 Task: Check the departure time for the last Miami Trolley from Midtown to Downtown Miami.
Action: Mouse moved to (315, 78)
Screenshot: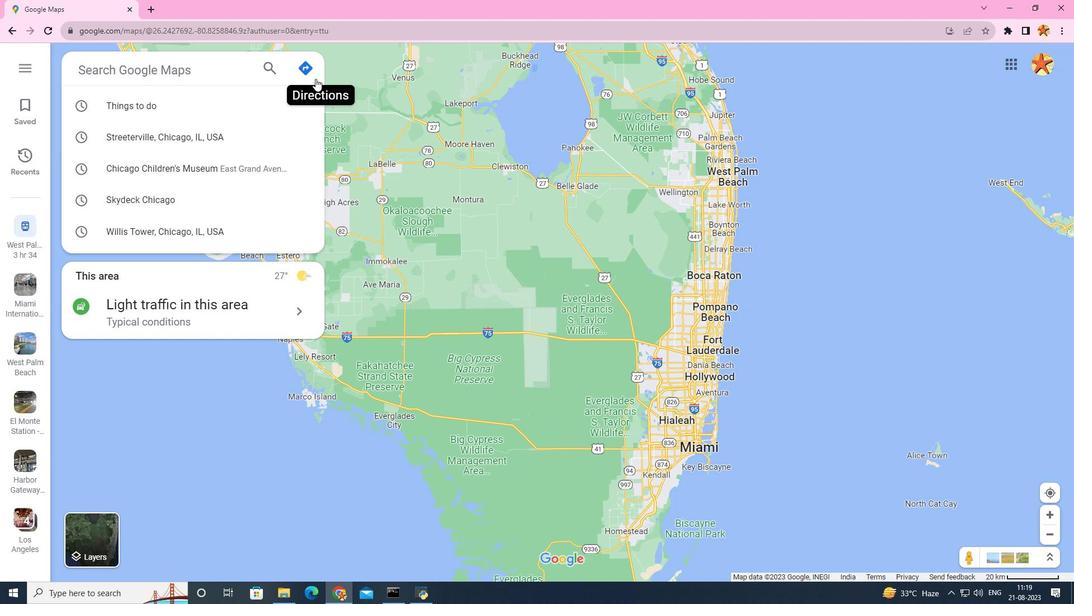 
Action: Mouse pressed left at (315, 78)
Screenshot: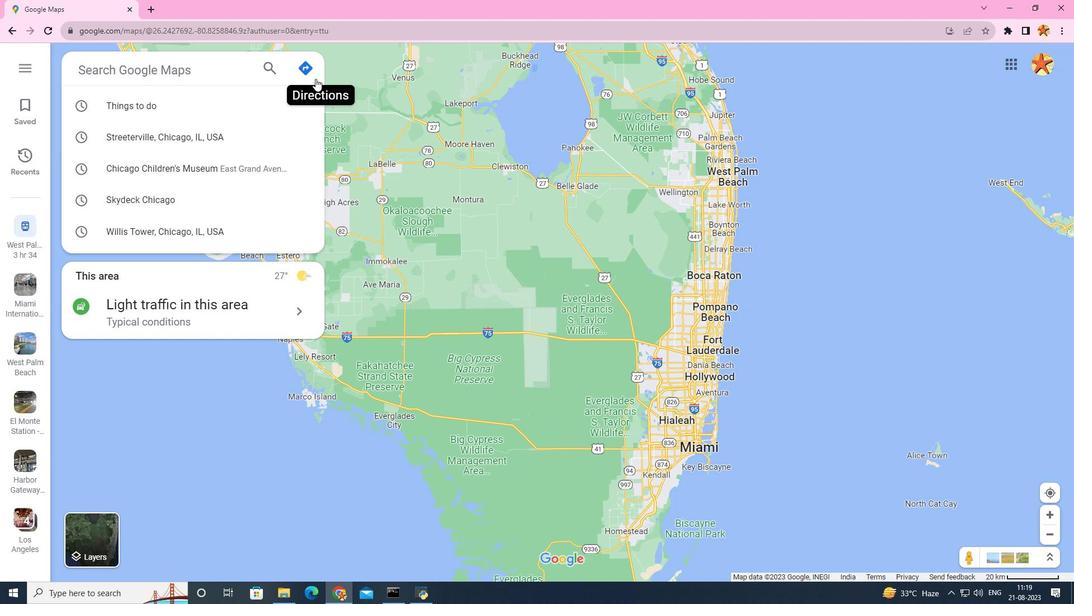 
Action: Mouse moved to (198, 113)
Screenshot: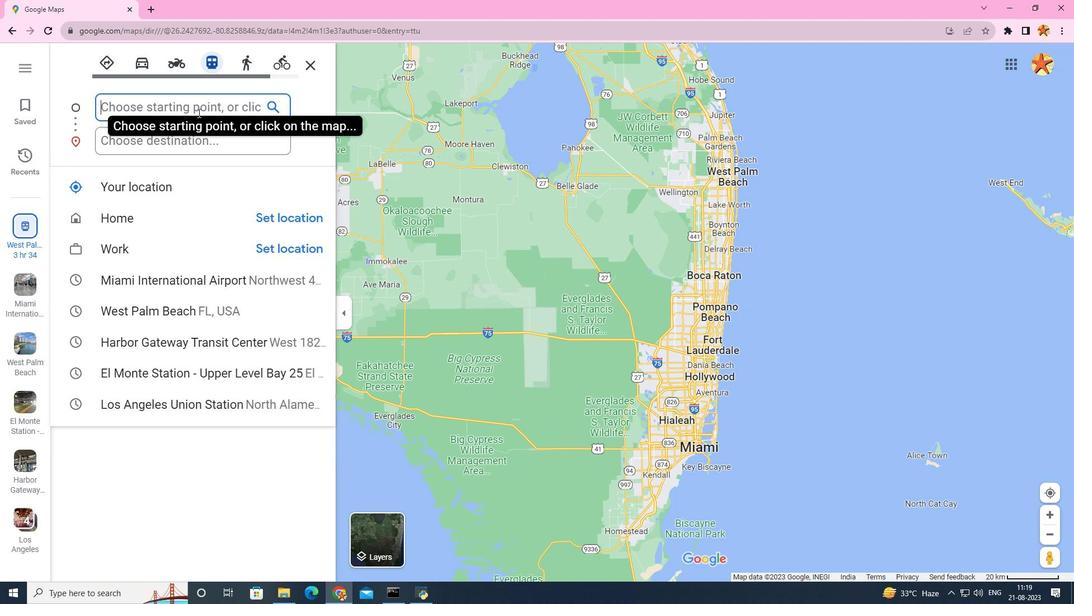 
Action: Key pressed midto
Screenshot: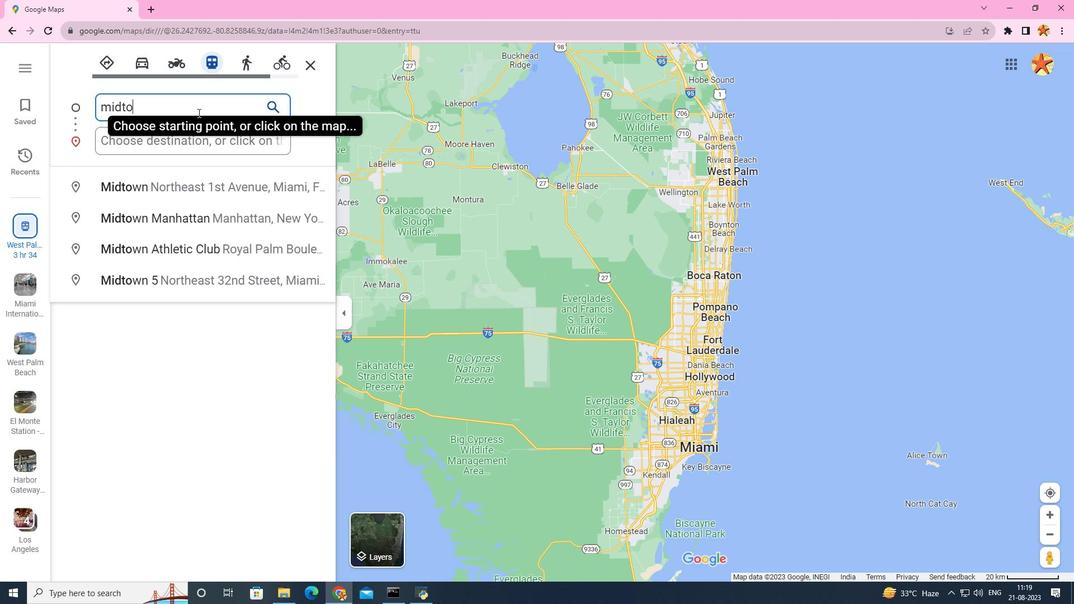 
Action: Mouse moved to (212, 183)
Screenshot: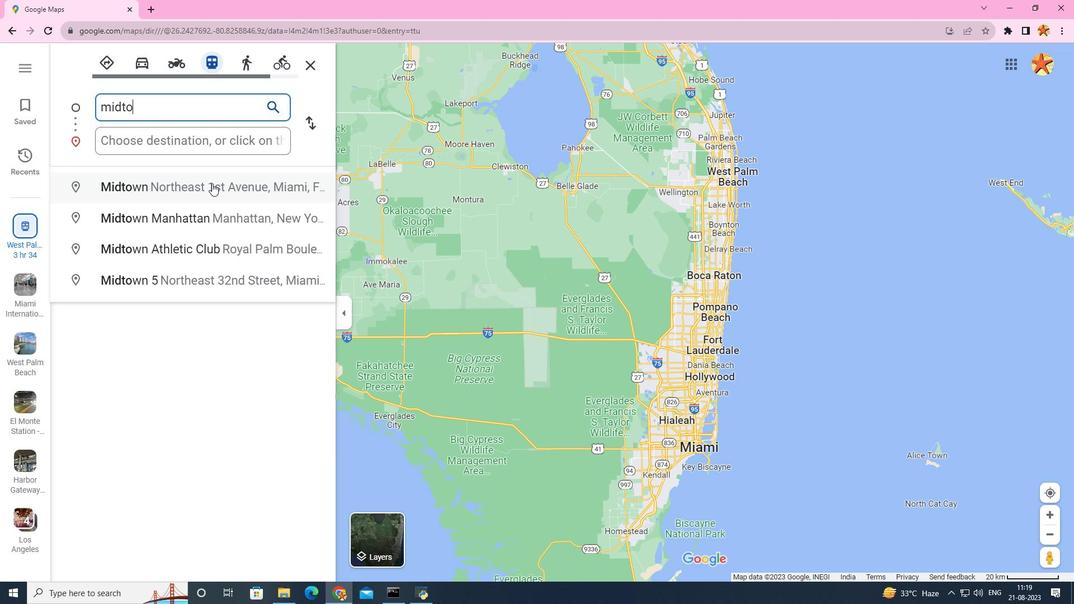 
Action: Mouse pressed left at (212, 183)
Screenshot: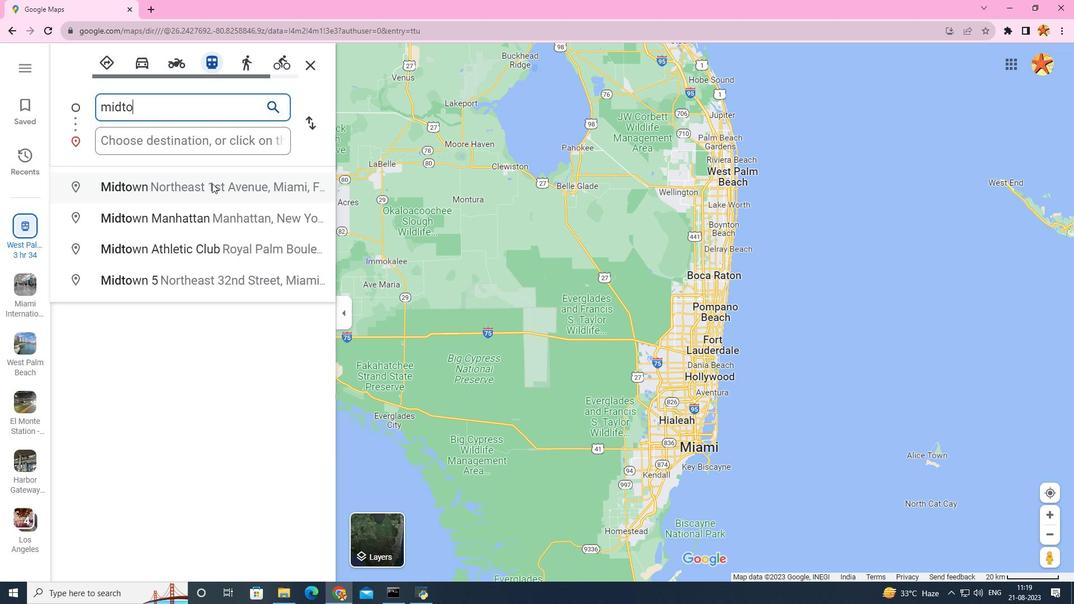 
Action: Mouse moved to (192, 137)
Screenshot: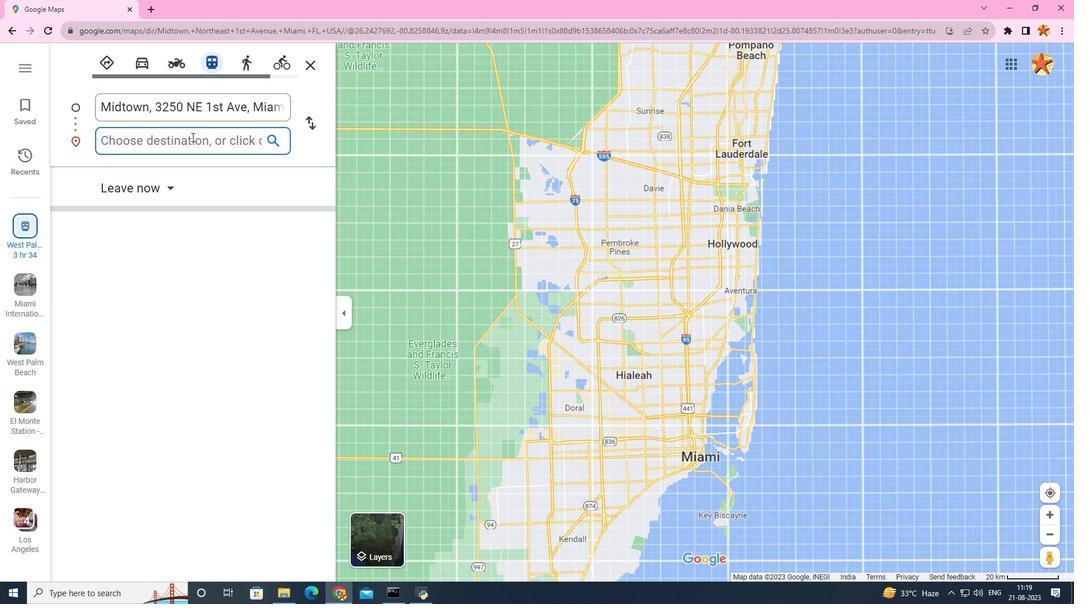 
Action: Mouse pressed left at (192, 137)
Screenshot: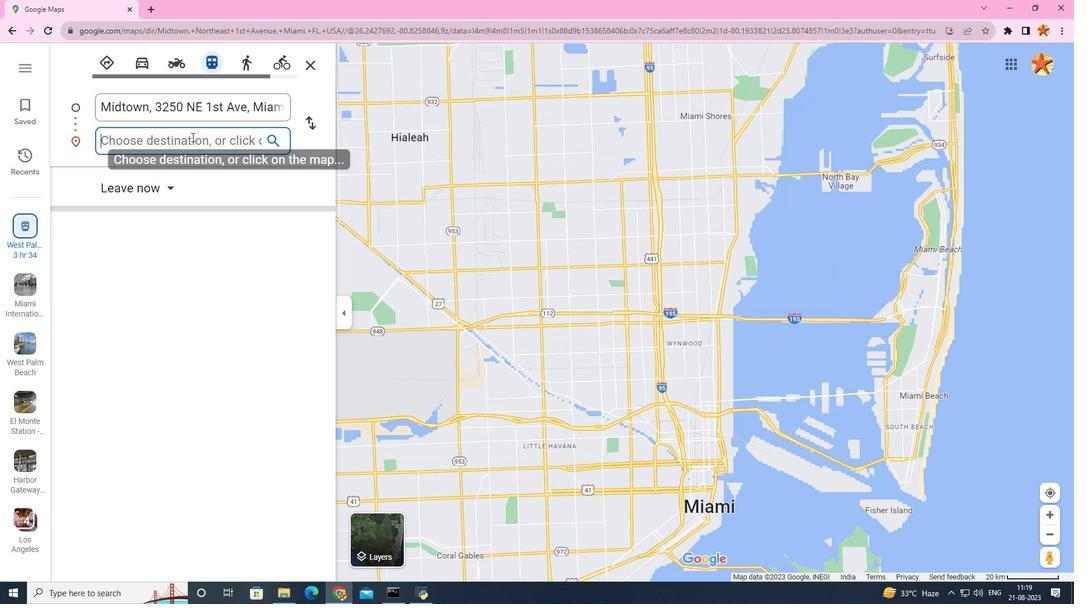 
Action: Key pressed downtown
Screenshot: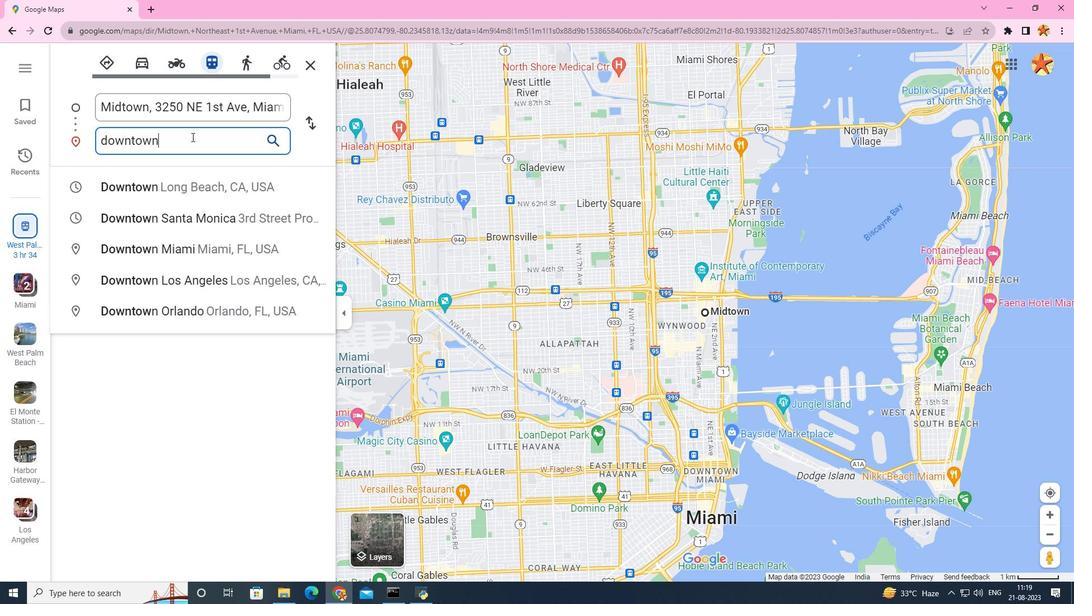 
Action: Mouse moved to (190, 262)
Screenshot: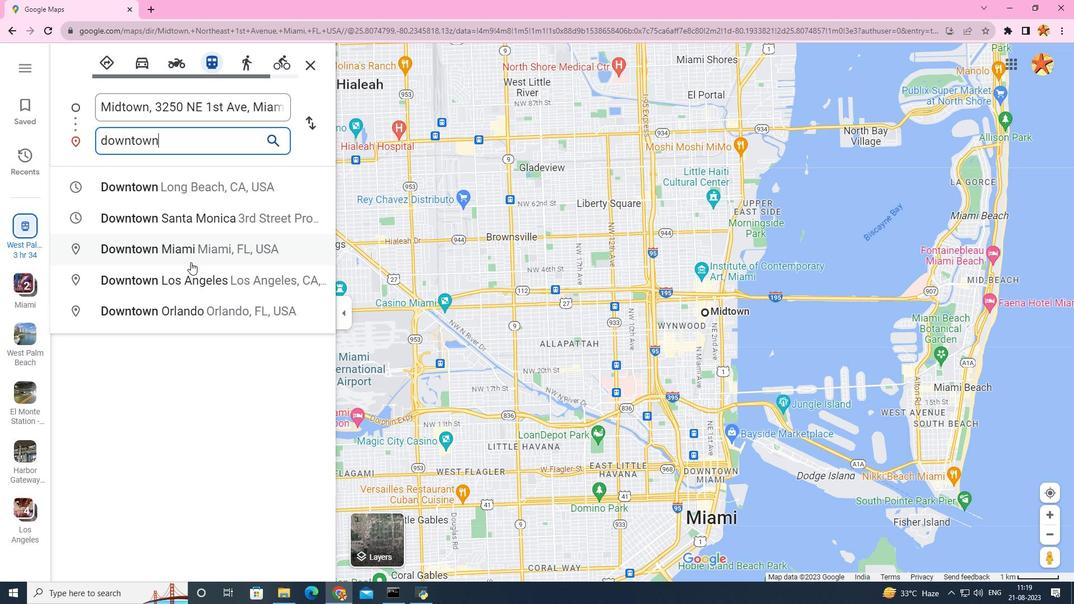 
Action: Mouse pressed left at (190, 262)
Screenshot: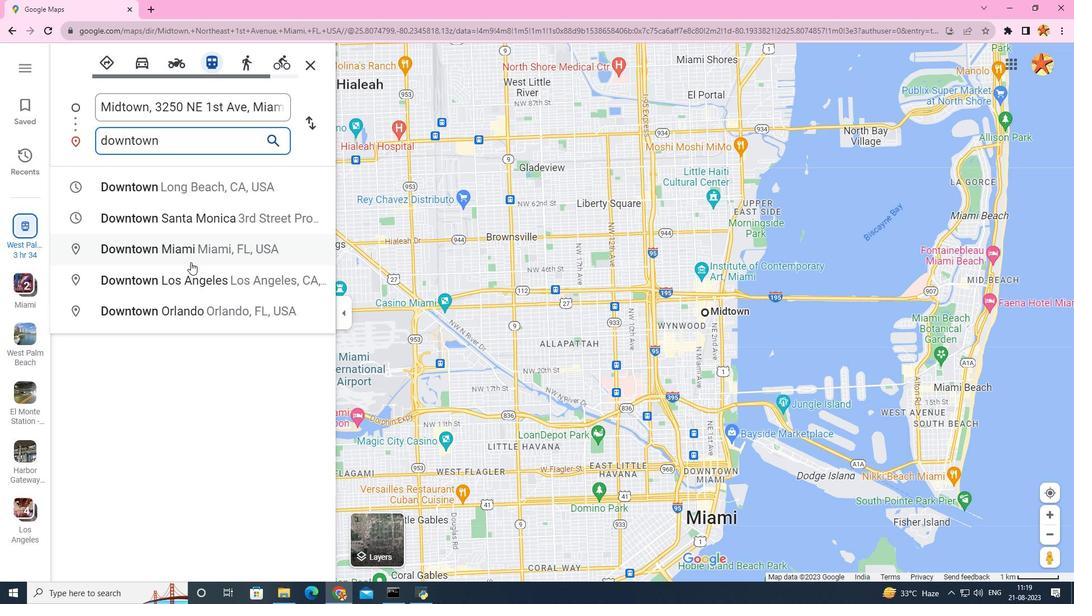 
Action: Mouse moved to (203, 222)
Screenshot: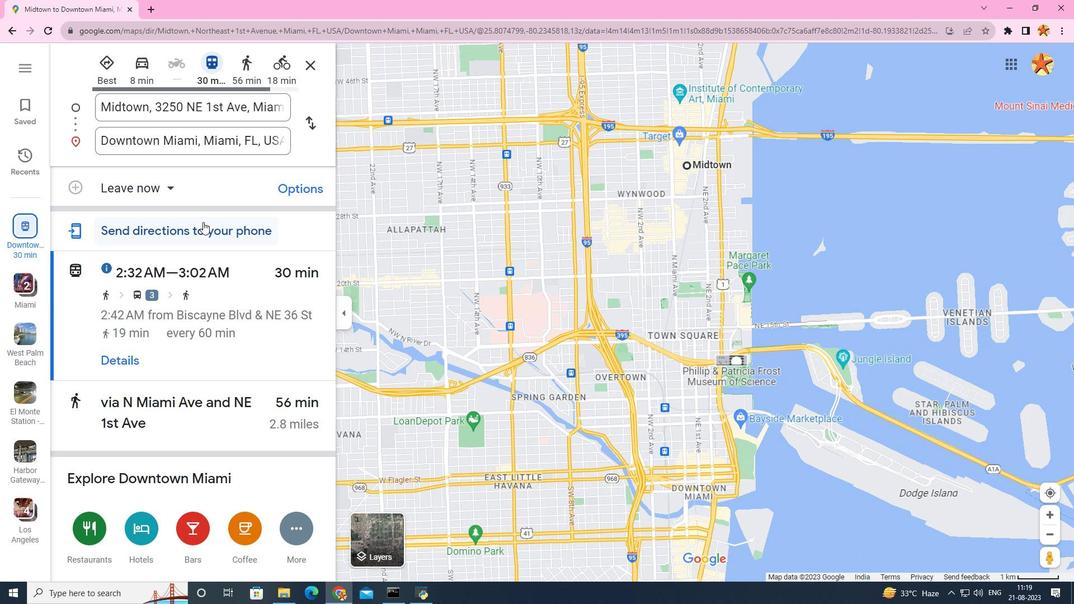 
Action: Mouse scrolled (203, 221) with delta (0, 0)
Screenshot: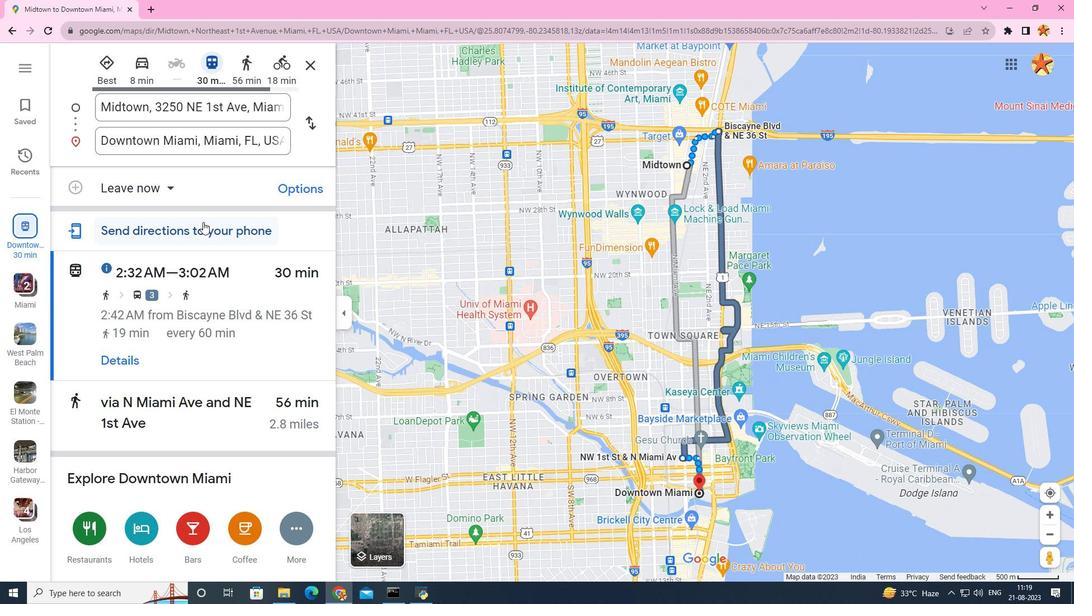 
Action: Mouse scrolled (203, 221) with delta (0, 0)
Screenshot: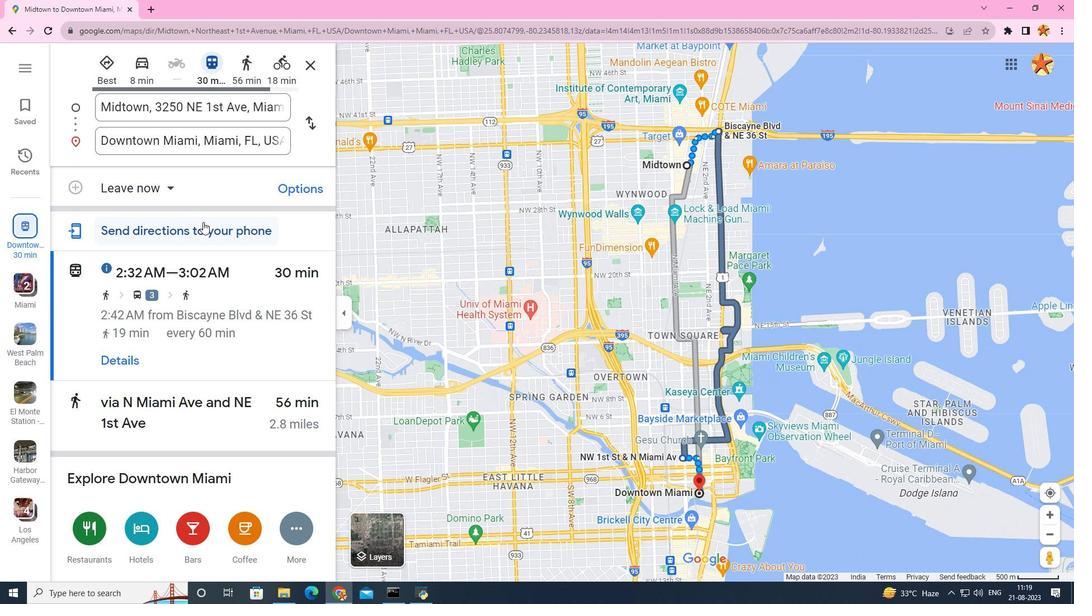 
Action: Mouse scrolled (203, 221) with delta (0, 0)
Screenshot: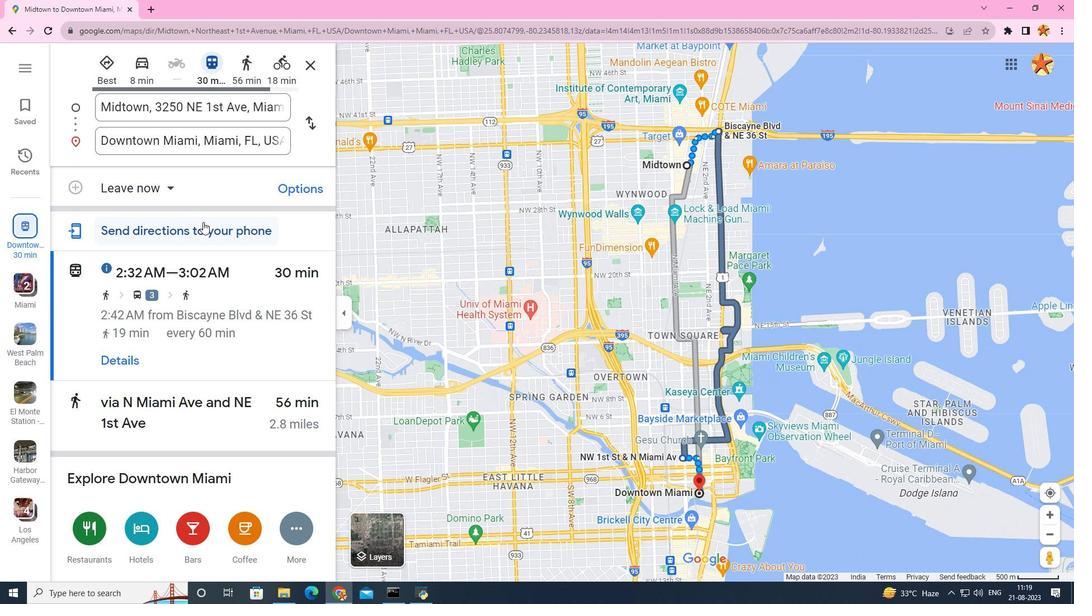 
Action: Mouse moved to (171, 195)
Screenshot: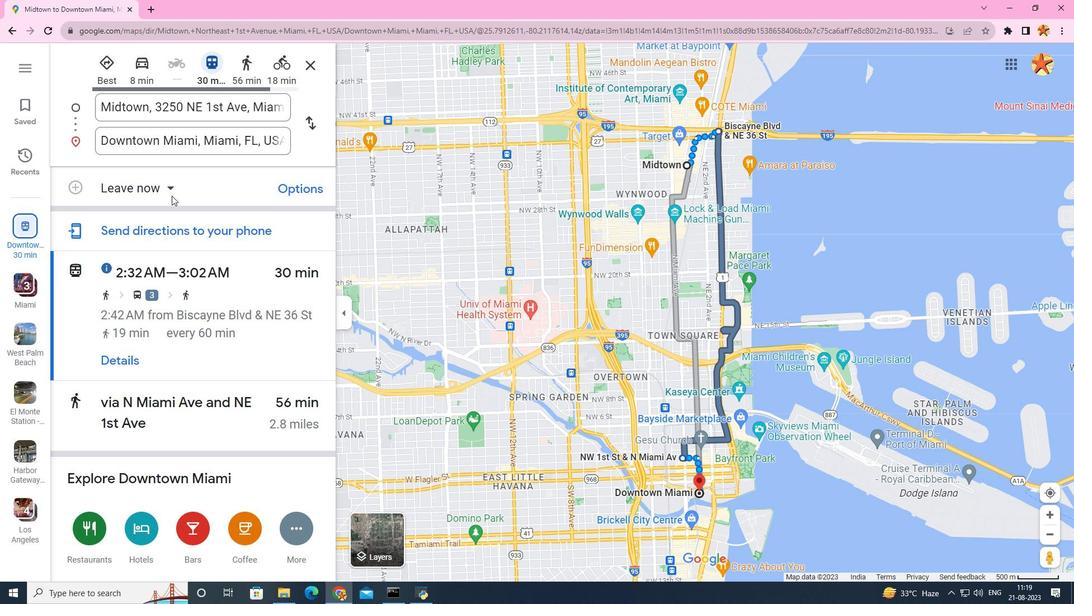 
Action: Mouse pressed left at (171, 195)
Screenshot: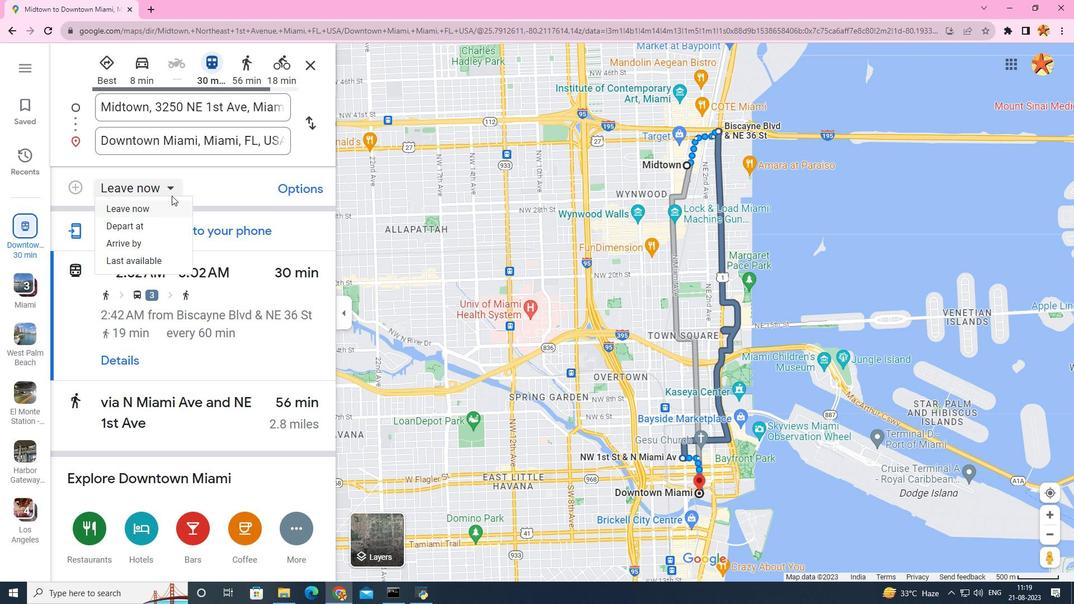 
Action: Mouse moved to (151, 254)
Screenshot: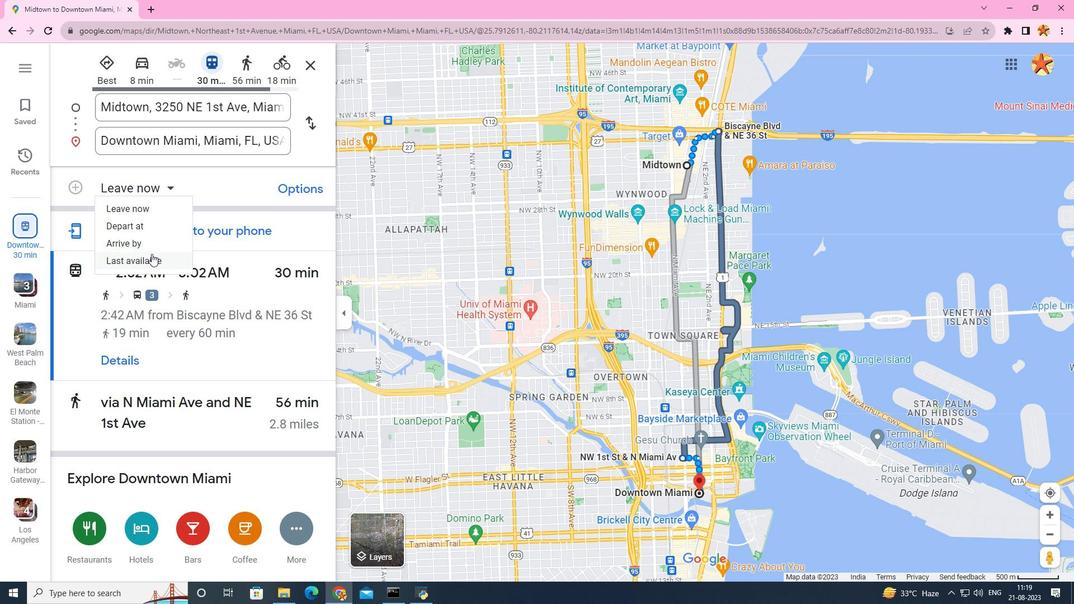 
Action: Mouse pressed left at (151, 254)
Screenshot: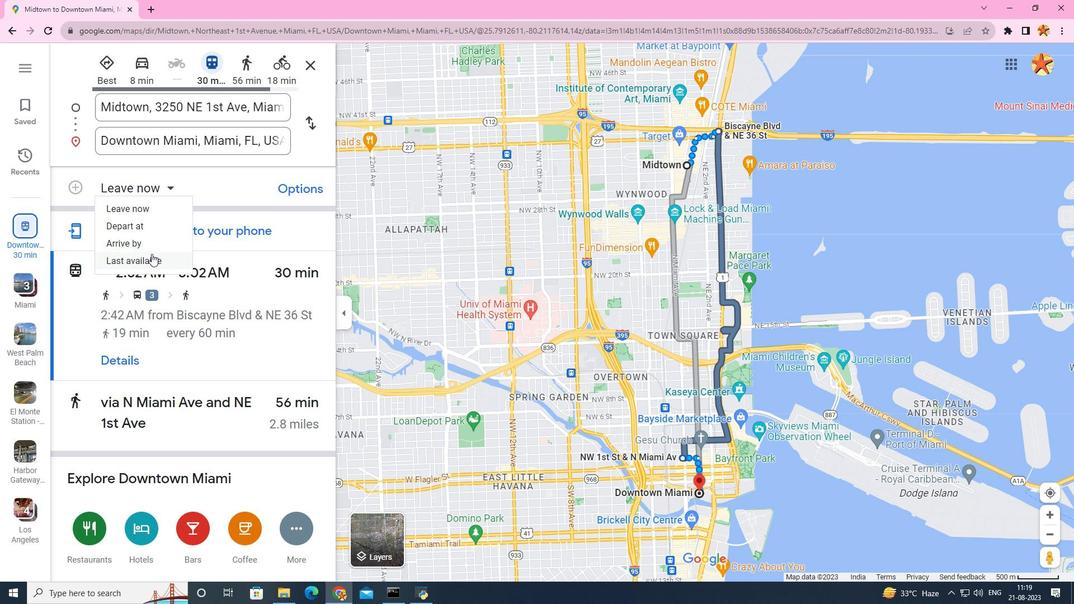 
Action: Mouse scrolled (151, 253) with delta (0, 0)
Screenshot: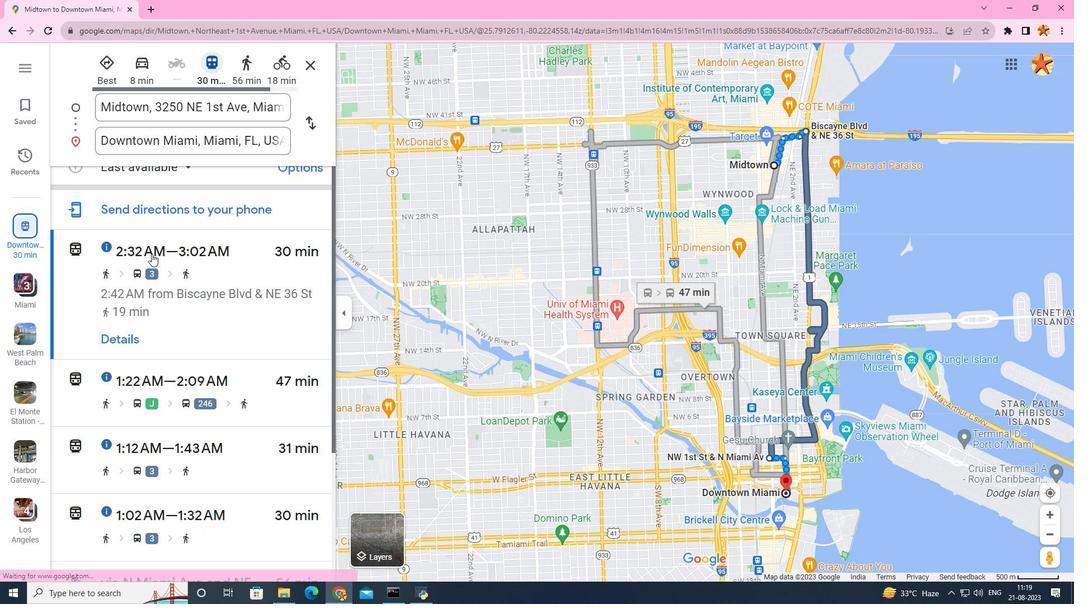 
Action: Mouse scrolled (151, 253) with delta (0, 0)
Screenshot: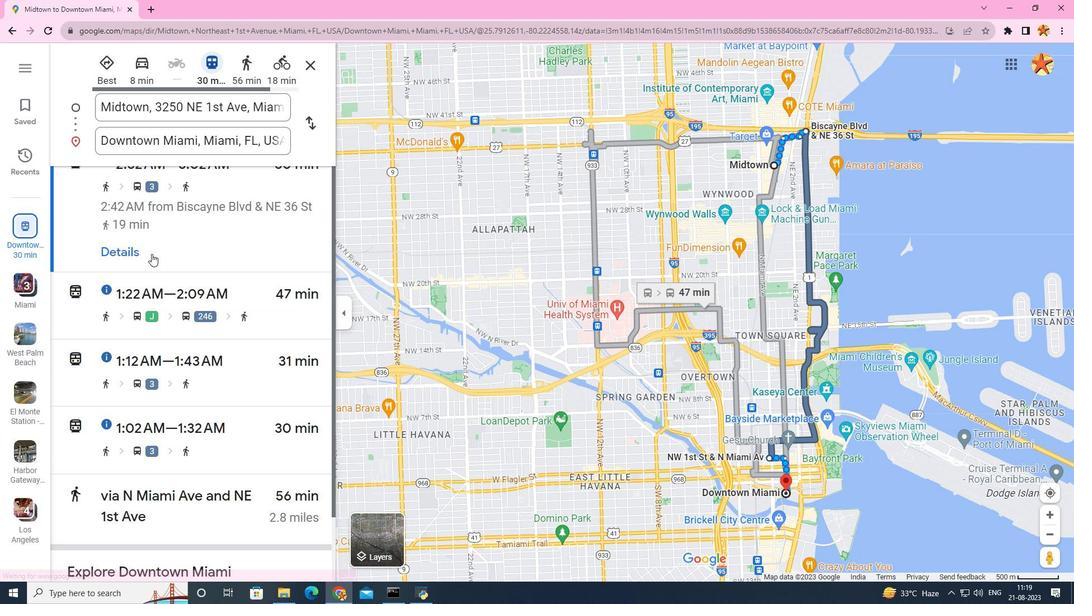 
Action: Mouse scrolled (151, 253) with delta (0, 0)
Screenshot: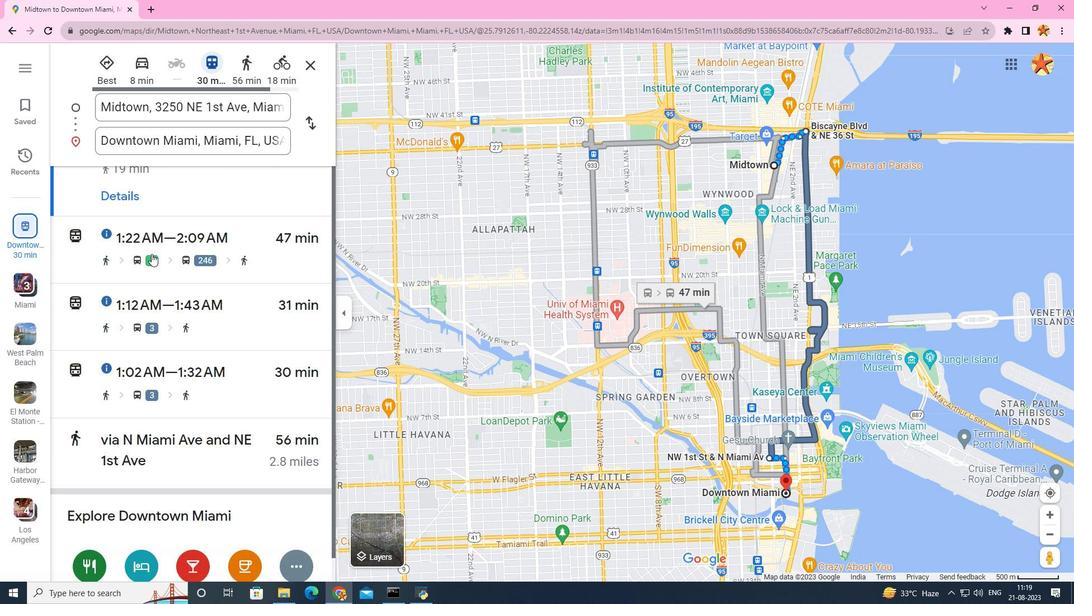 
Action: Mouse scrolled (151, 253) with delta (0, 0)
Screenshot: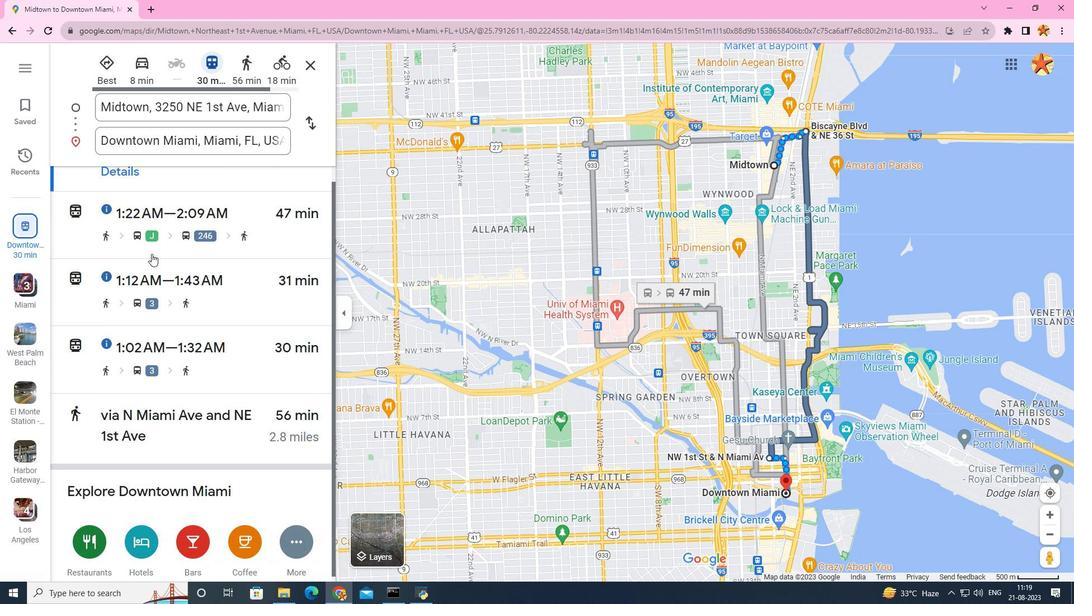 
Action: Mouse scrolled (151, 253) with delta (0, 0)
Screenshot: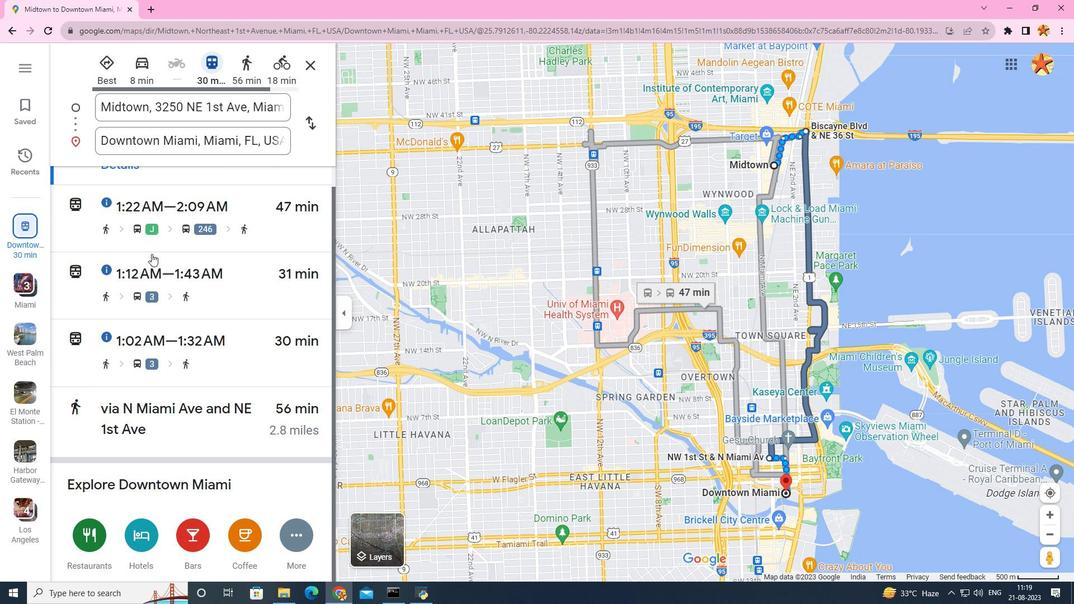 
Action: Mouse scrolled (151, 253) with delta (0, 0)
Screenshot: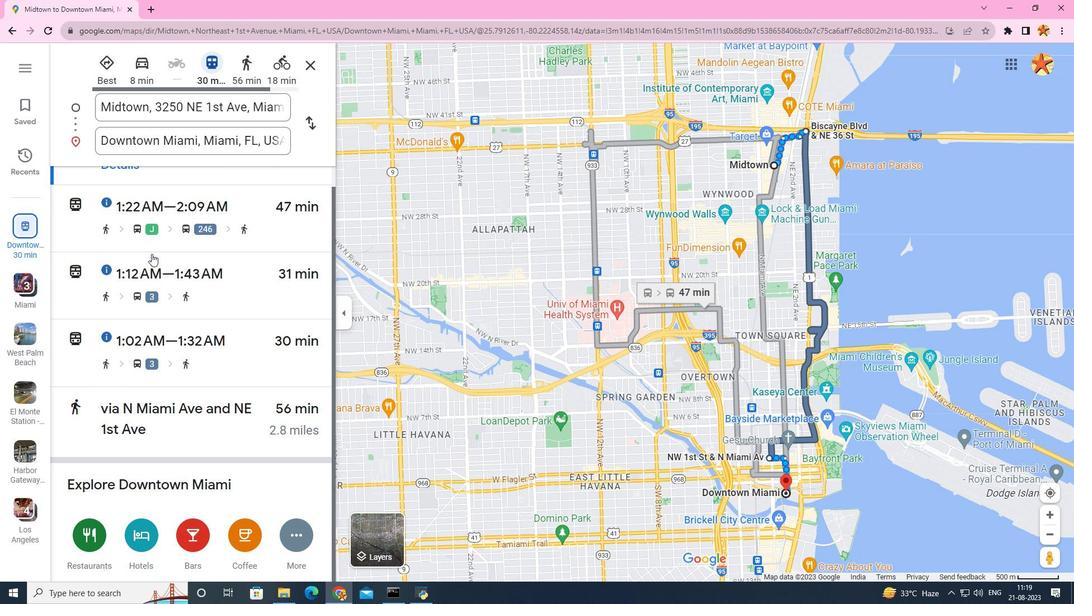 
Action: Mouse scrolled (151, 254) with delta (0, 0)
Screenshot: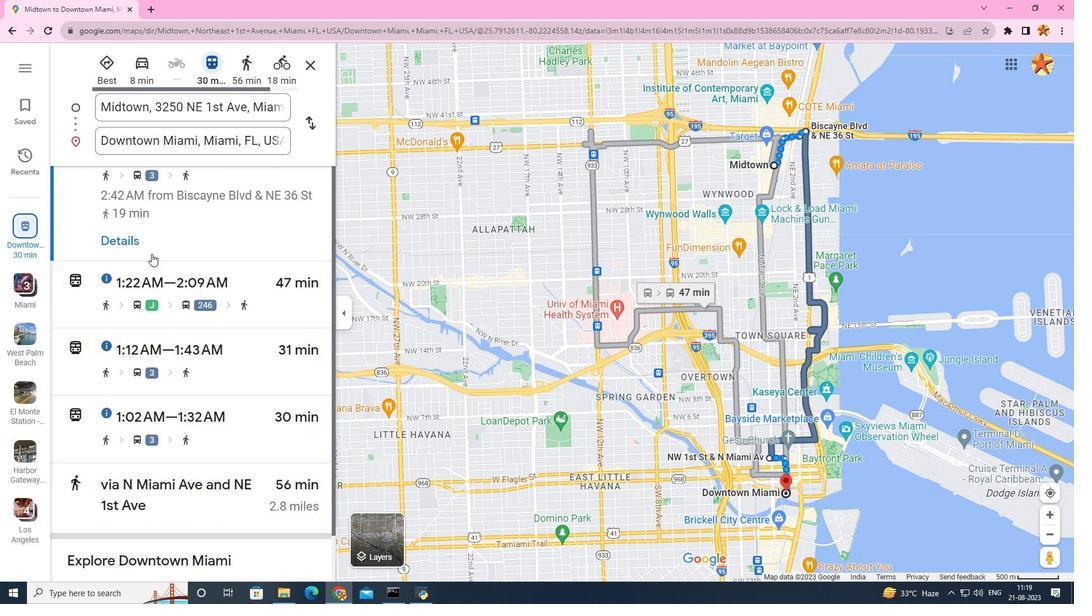 
Action: Mouse scrolled (151, 254) with delta (0, 0)
Screenshot: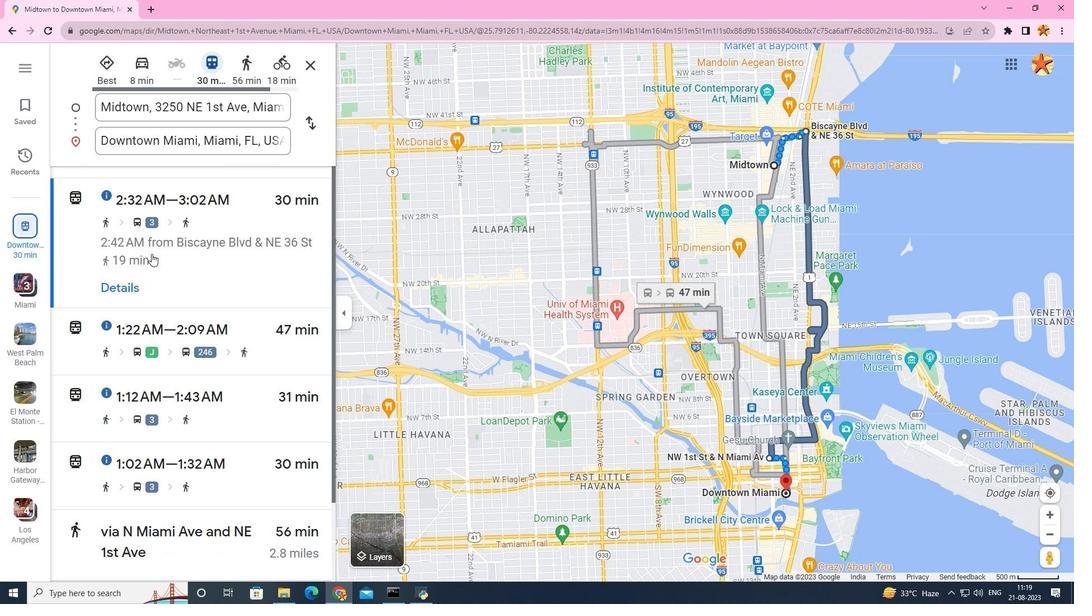 
Action: Mouse scrolled (151, 254) with delta (0, 0)
Screenshot: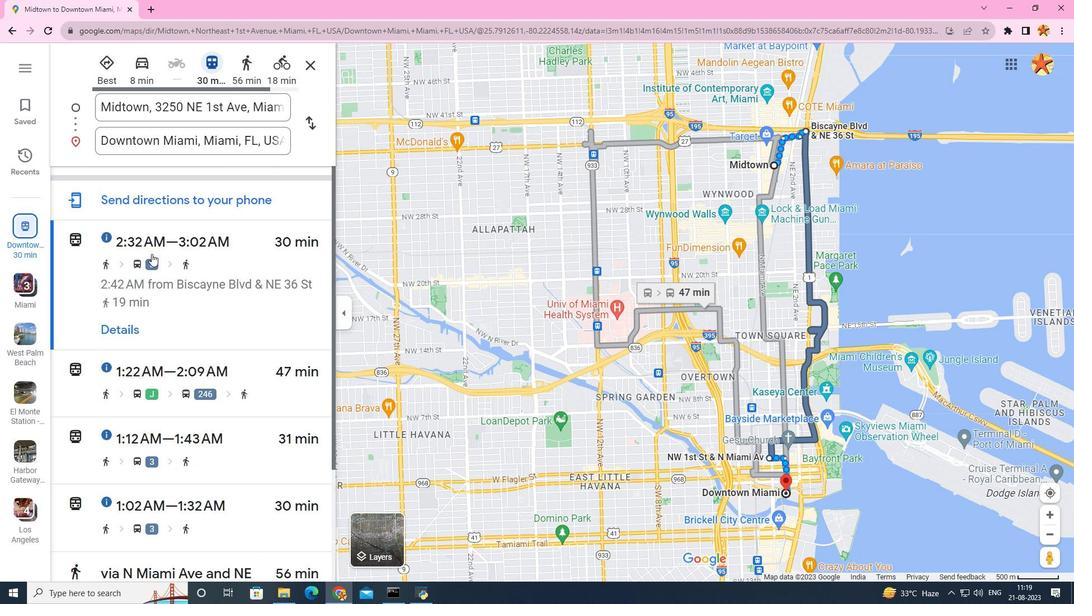 
Action: Mouse scrolled (151, 254) with delta (0, 0)
Screenshot: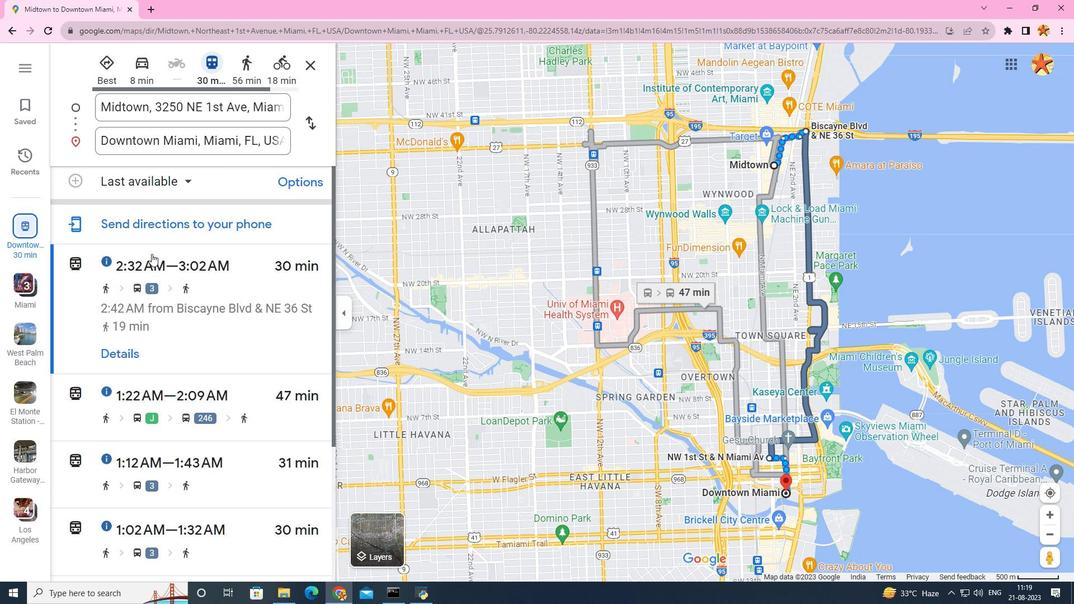 
Action: Mouse scrolled (151, 254) with delta (0, 0)
Screenshot: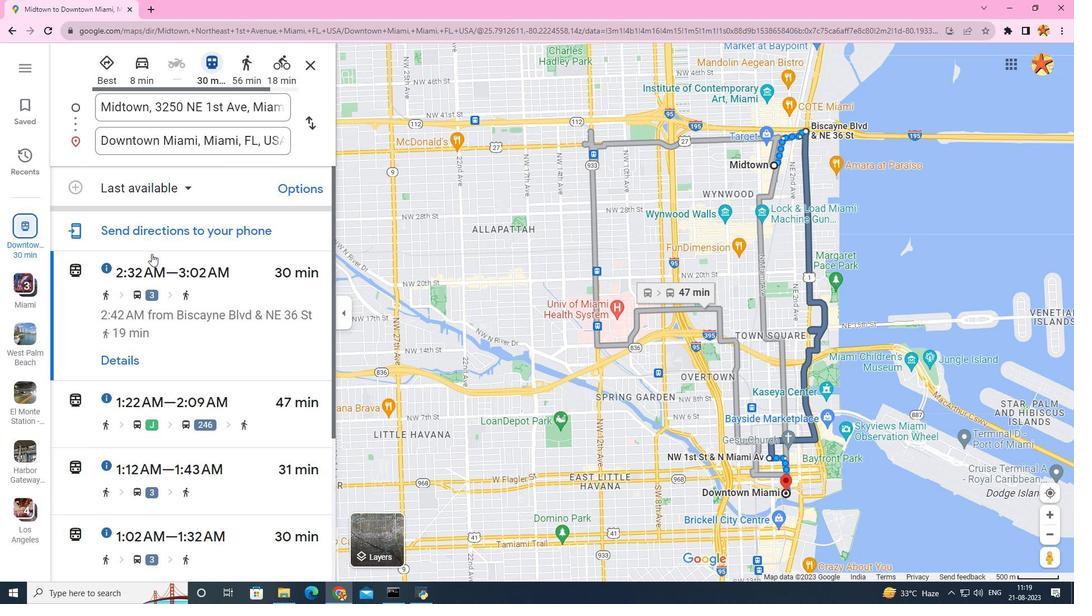 
Action: Mouse scrolled (151, 254) with delta (0, 0)
Screenshot: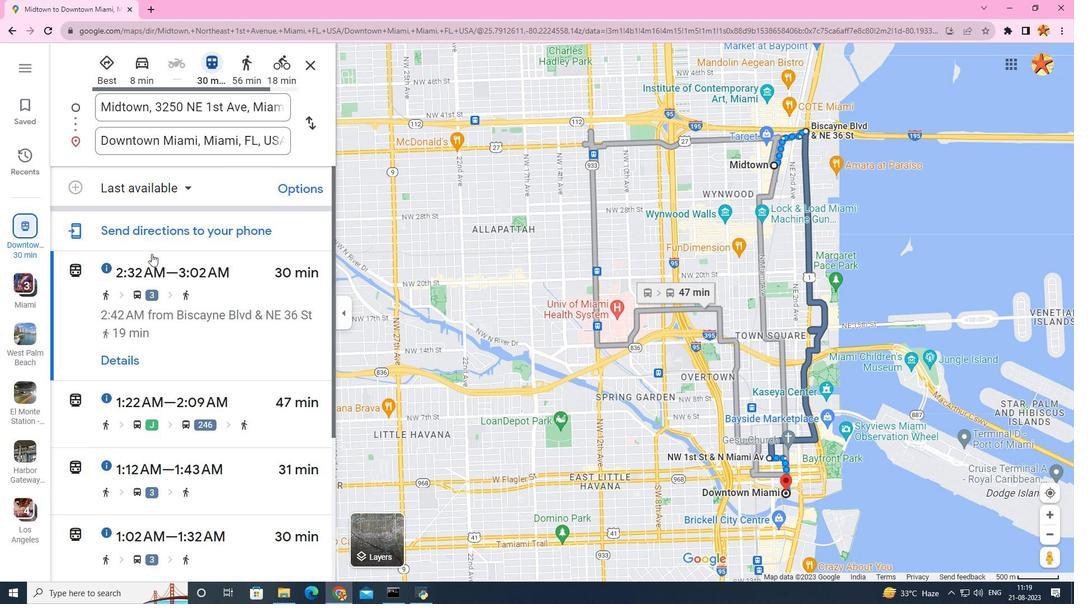 
Action: Mouse moved to (118, 358)
Screenshot: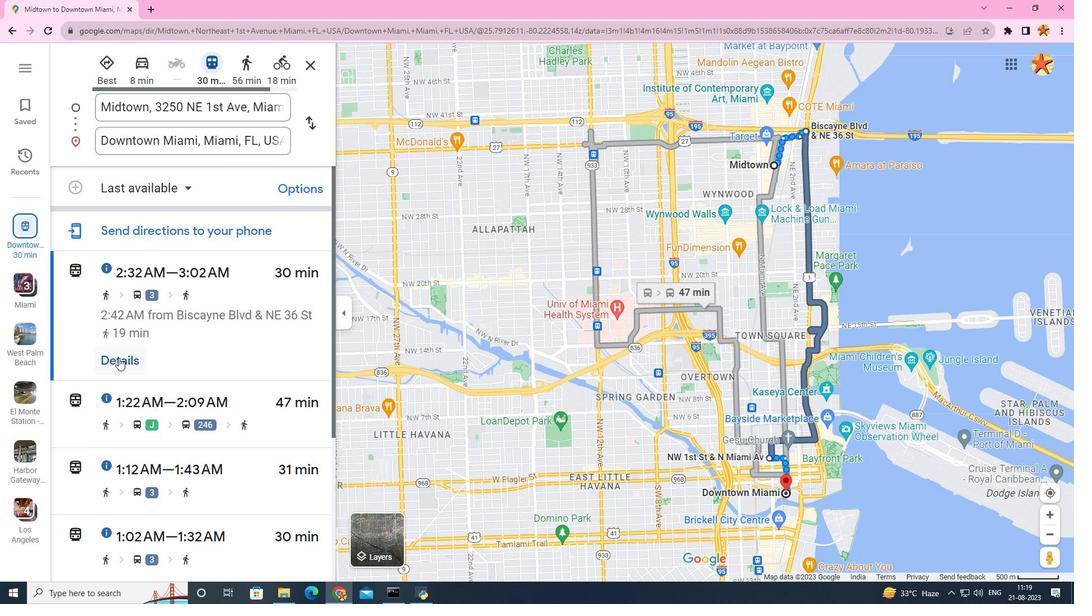 
Action: Mouse pressed left at (118, 358)
Screenshot: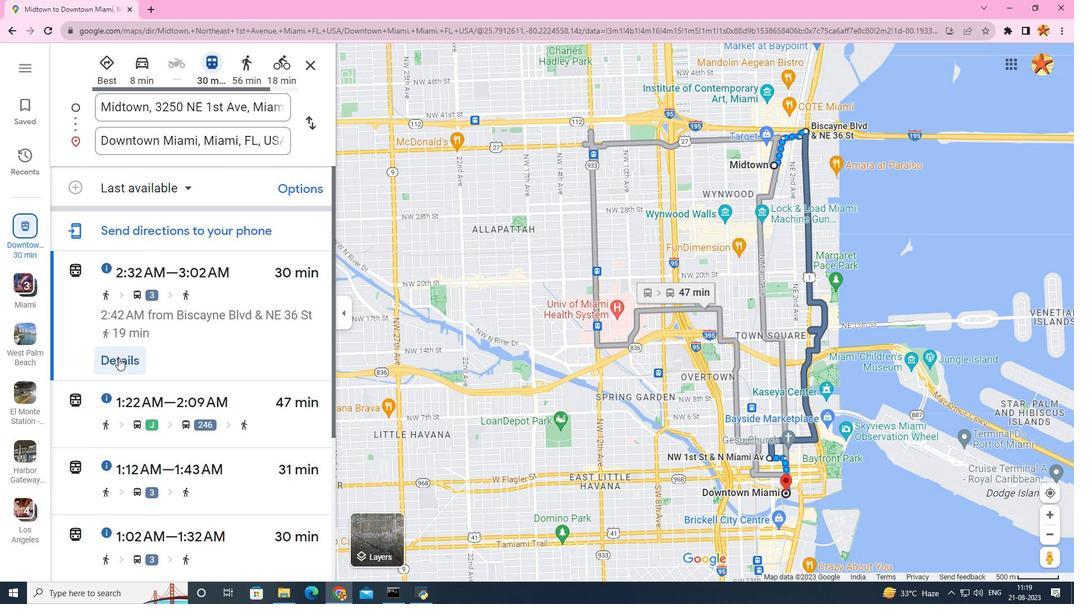 
Action: Mouse moved to (137, 344)
Screenshot: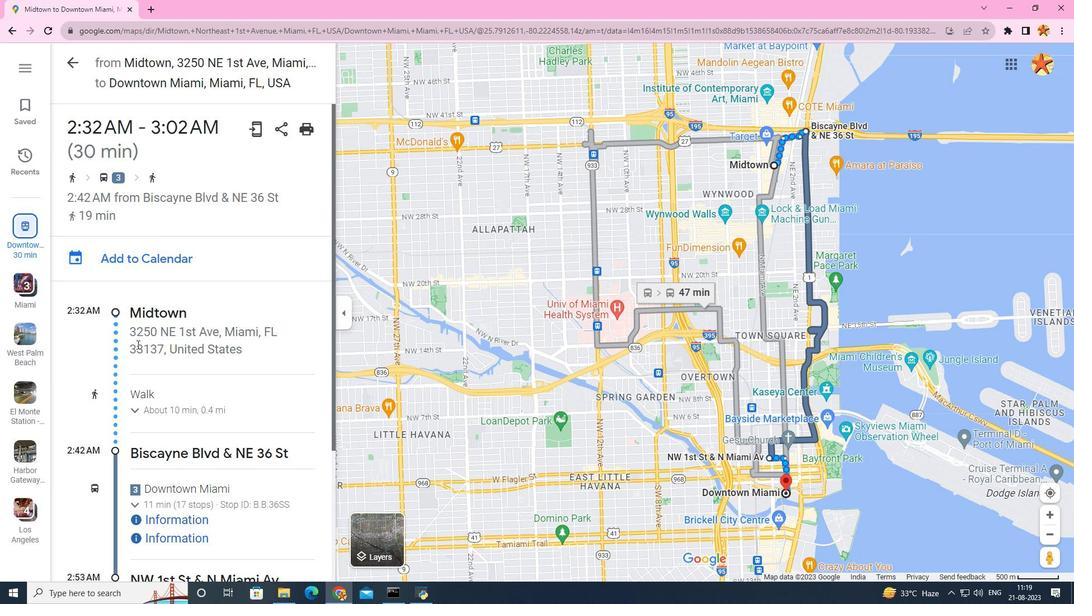 
Action: Mouse scrolled (137, 344) with delta (0, 0)
Screenshot: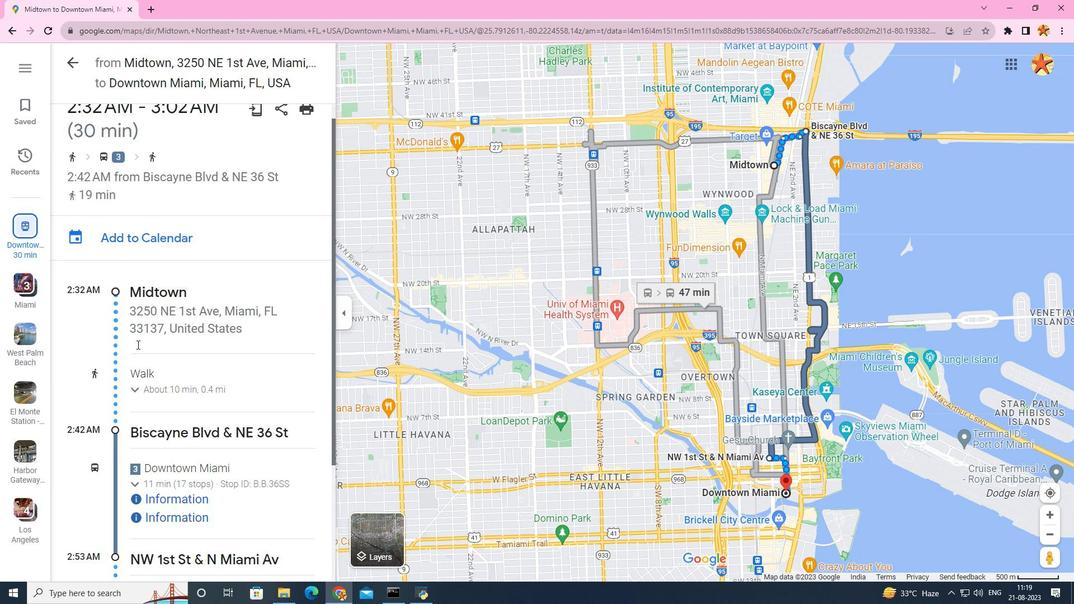
Action: Mouse scrolled (137, 344) with delta (0, 0)
Screenshot: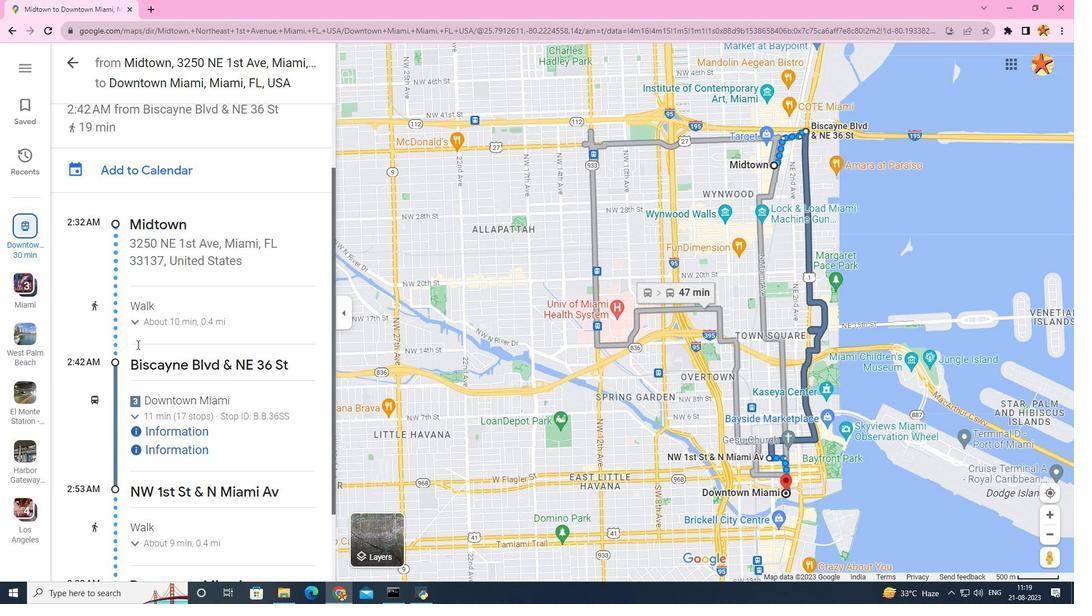 
Action: Mouse scrolled (137, 344) with delta (0, 0)
Screenshot: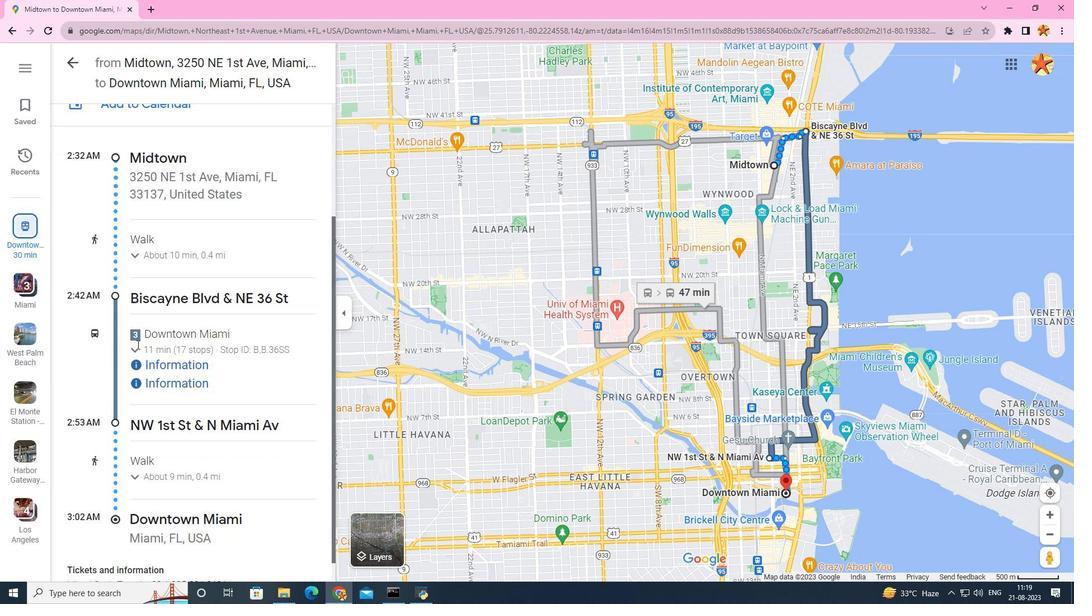 
Action: Mouse scrolled (137, 344) with delta (0, 0)
Screenshot: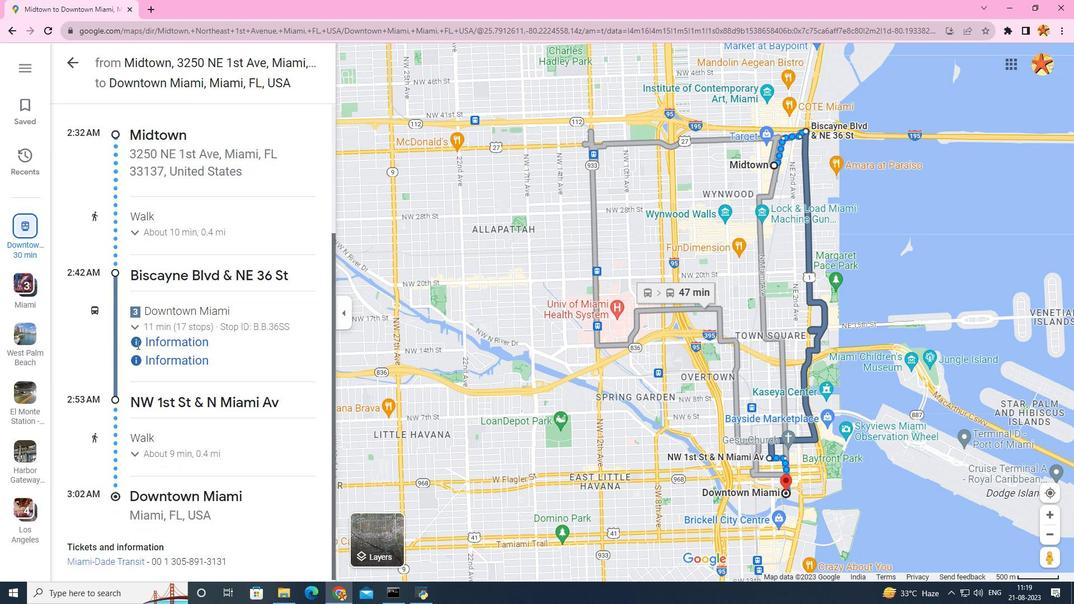 
Action: Mouse scrolled (137, 344) with delta (0, 0)
Screenshot: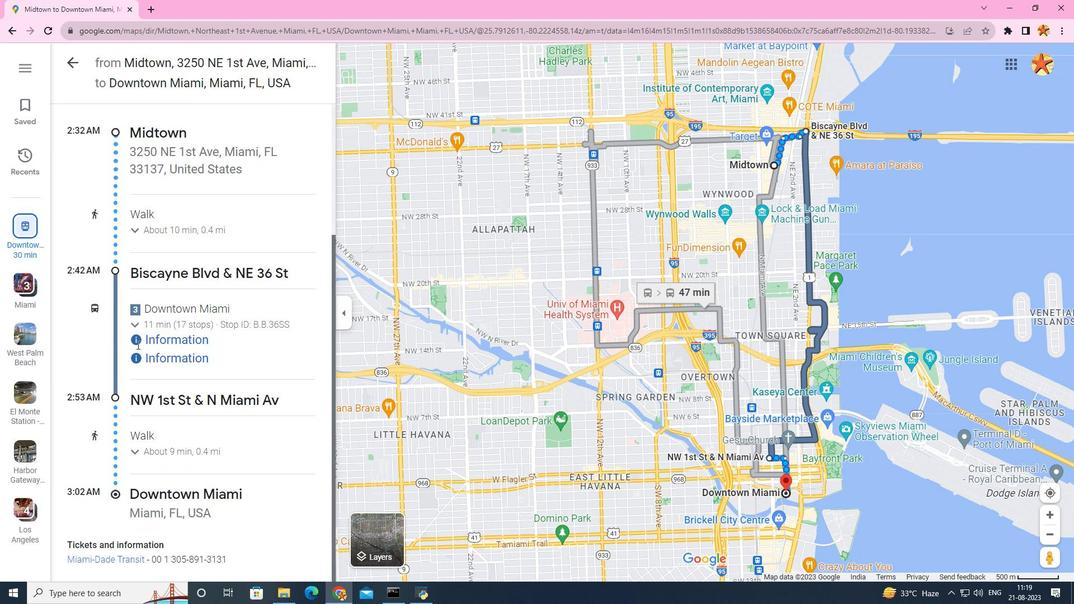 
Action: Mouse scrolled (137, 344) with delta (0, 0)
Screenshot: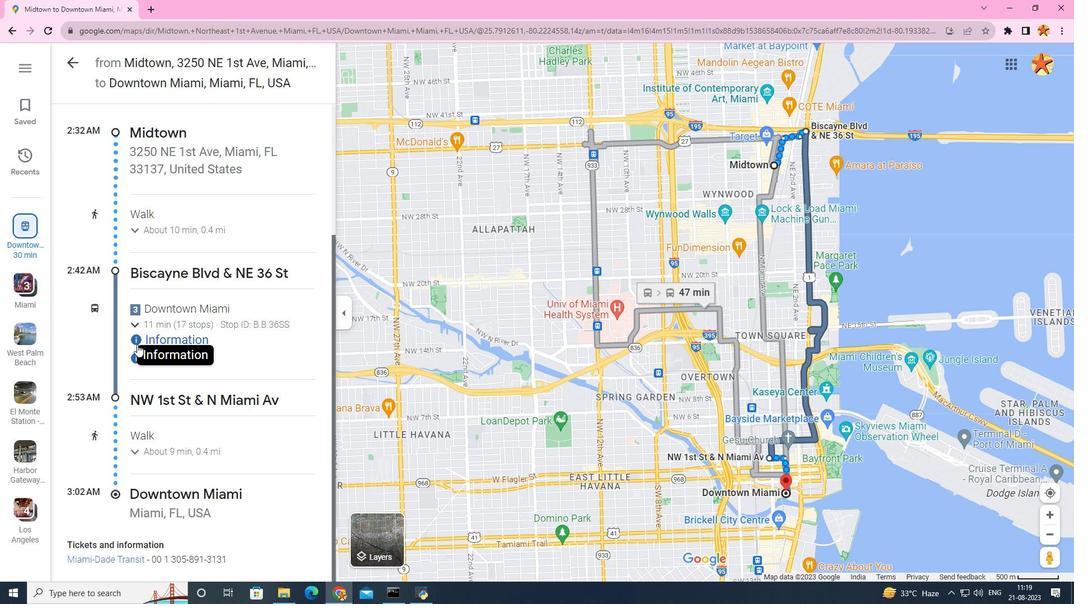 
Action: Mouse scrolled (137, 344) with delta (0, 0)
Screenshot: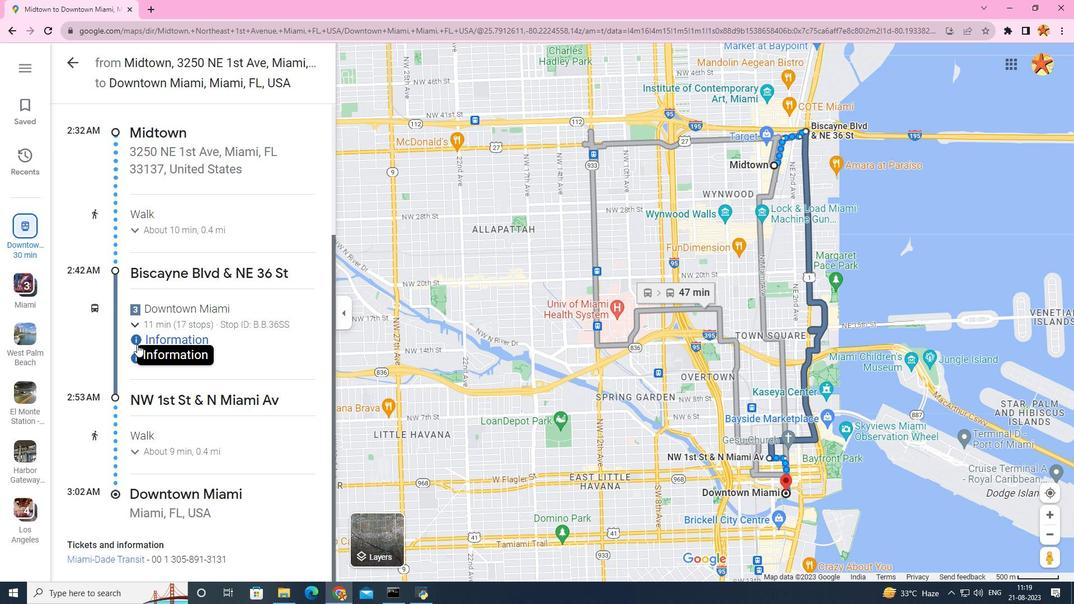 
Action: Mouse moved to (137, 345)
Screenshot: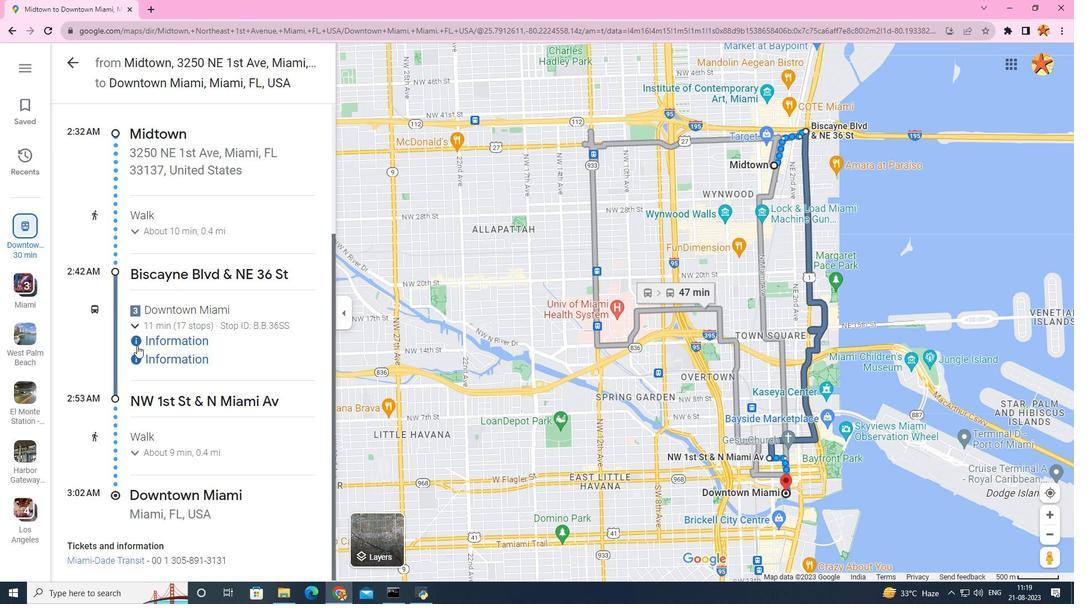
Action: Mouse scrolled (137, 346) with delta (0, 0)
Screenshot: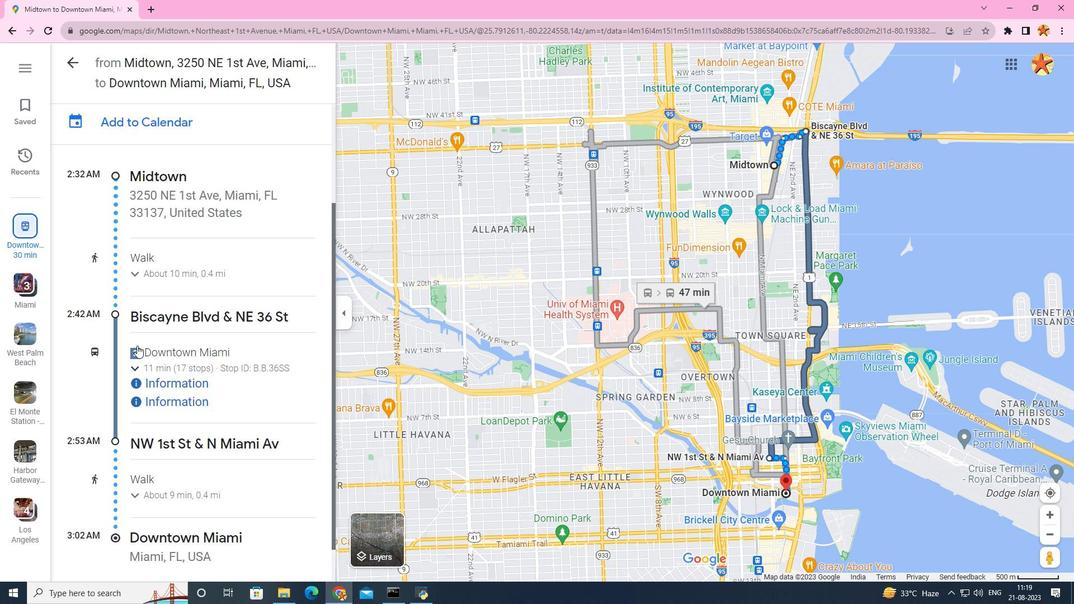 
Action: Mouse scrolled (137, 346) with delta (0, 0)
Screenshot: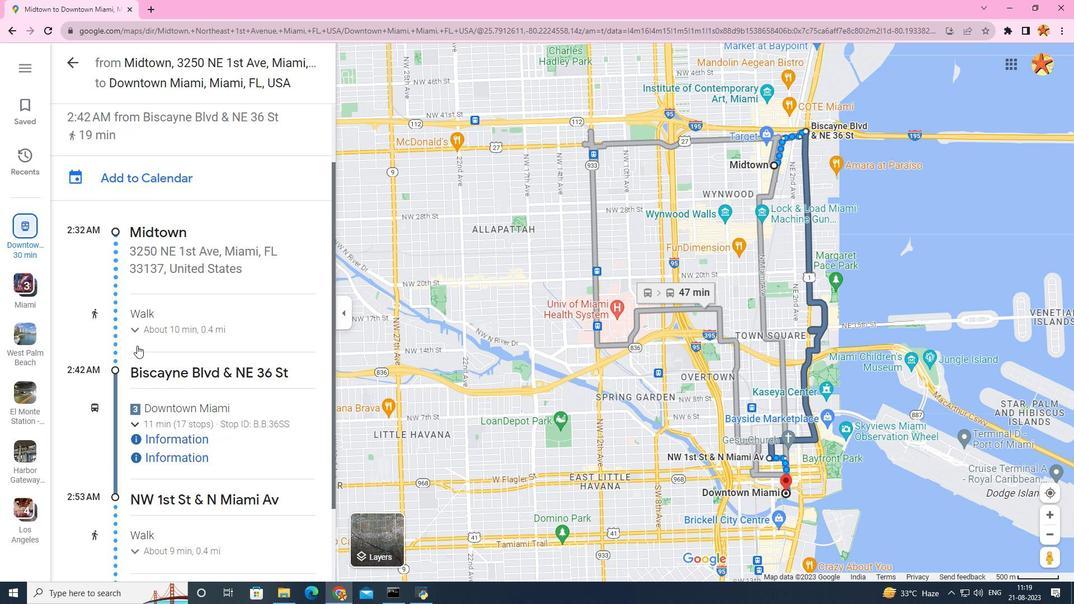 
Action: Mouse scrolled (137, 346) with delta (0, 0)
Screenshot: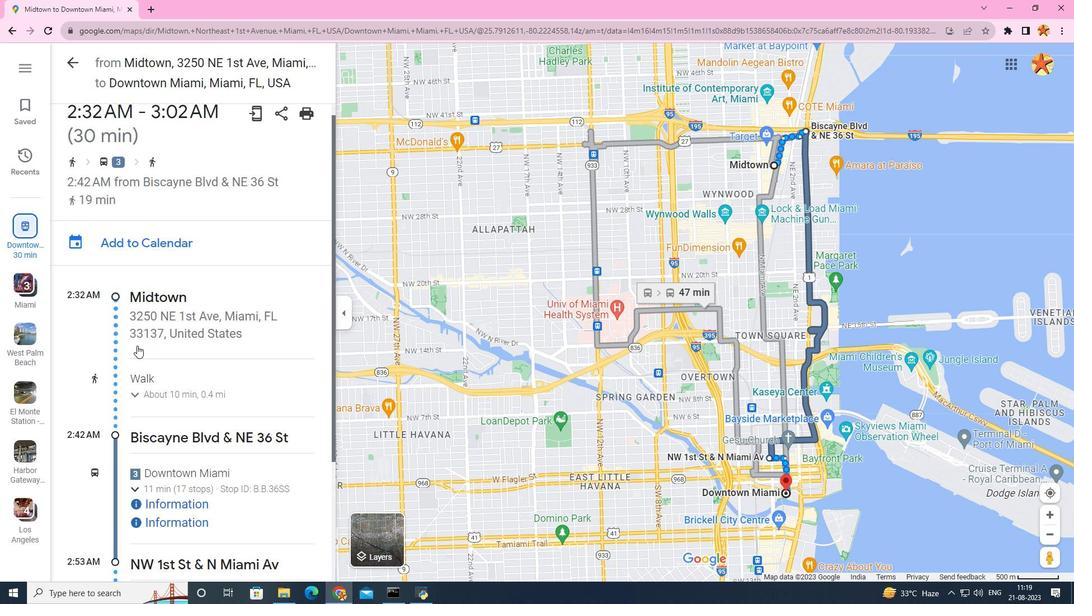 
Action: Mouse scrolled (137, 346) with delta (0, 0)
Screenshot: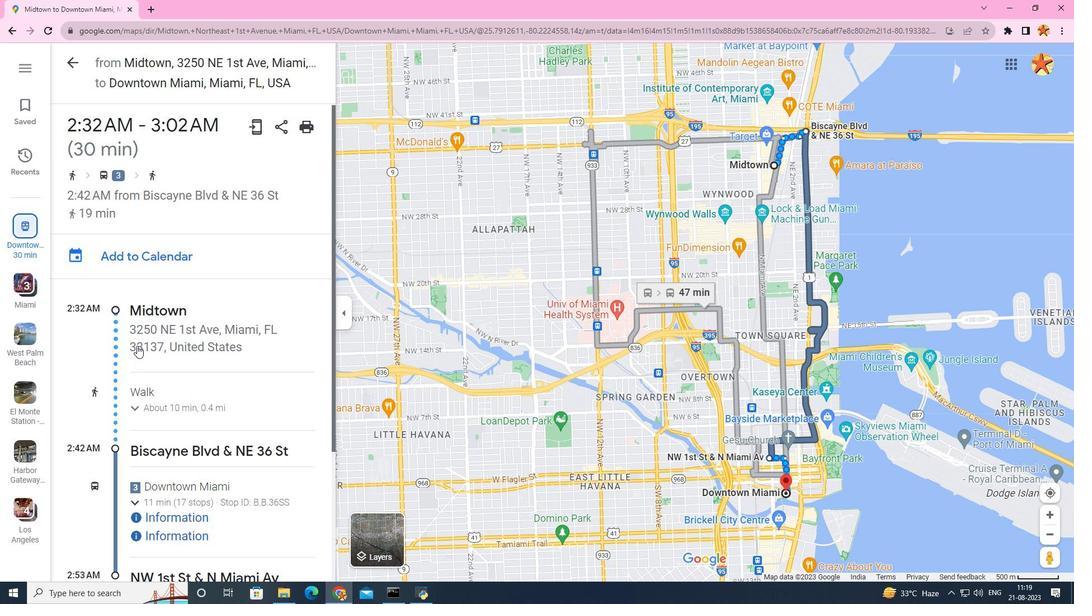 
Action: Mouse moved to (155, 342)
Screenshot: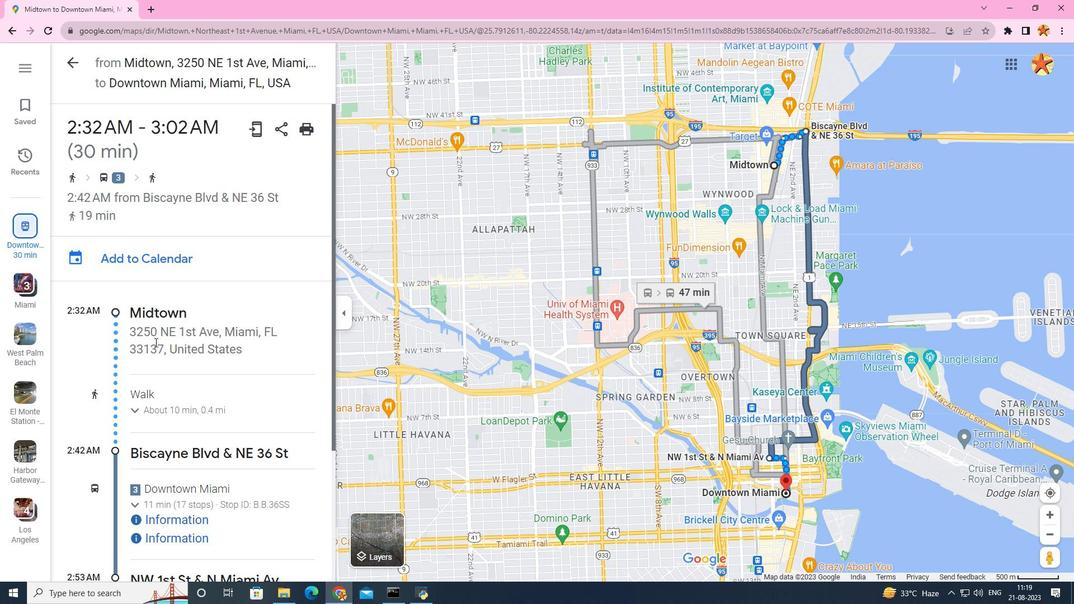 
